 Task: Select job type contract.
Action: Mouse moved to (503, 127)
Screenshot: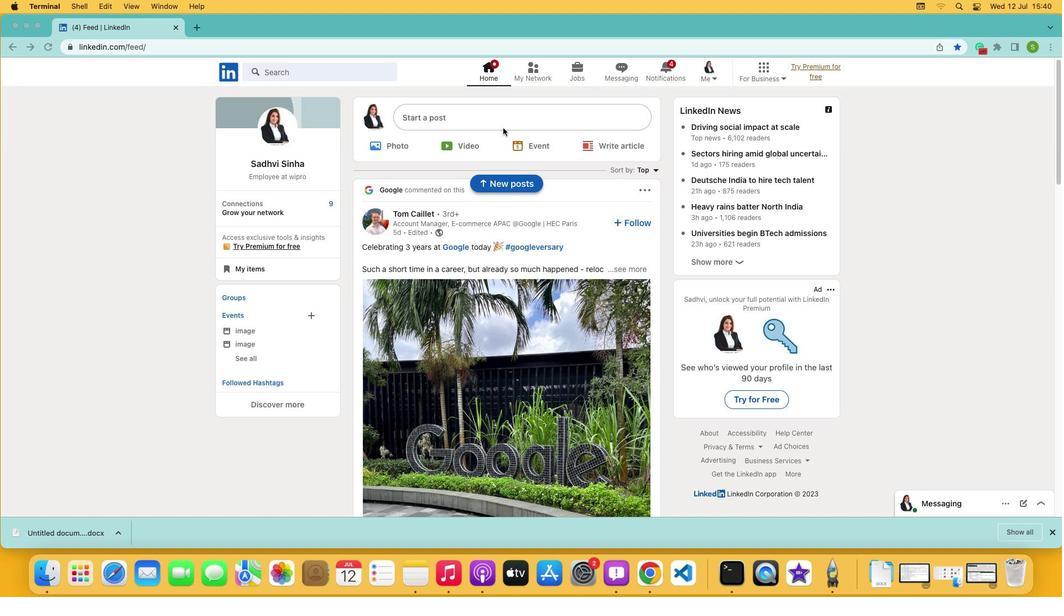
Action: Mouse pressed left at (503, 127)
Screenshot: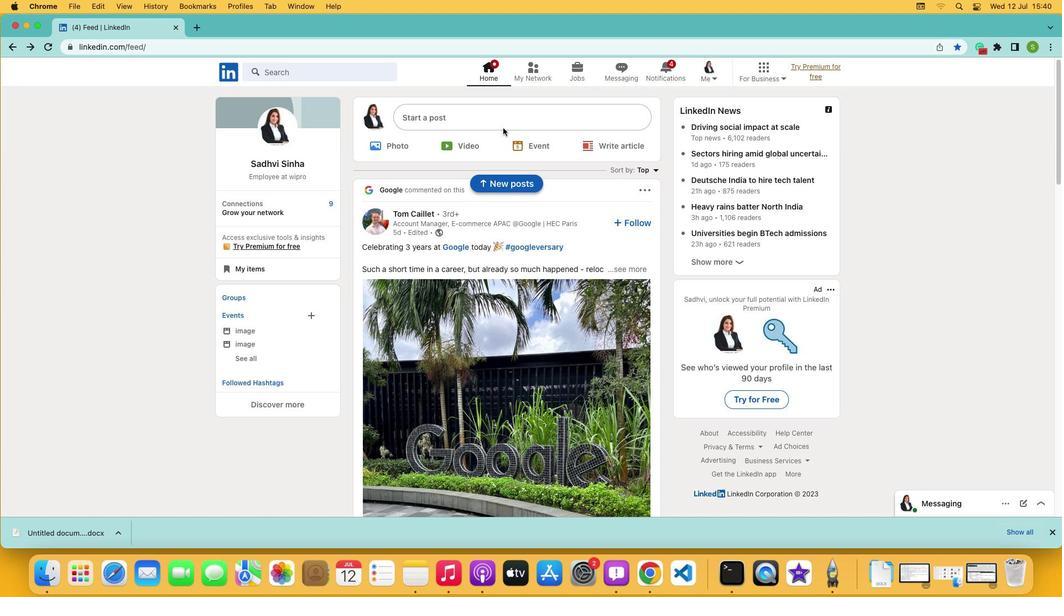 
Action: Mouse pressed left at (503, 127)
Screenshot: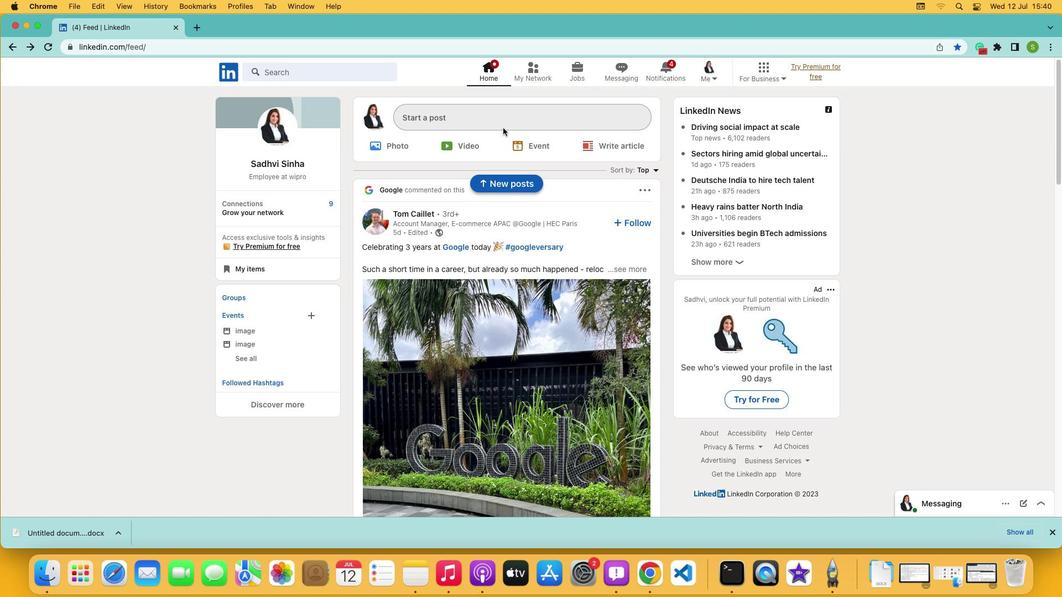 
Action: Mouse moved to (480, 333)
Screenshot: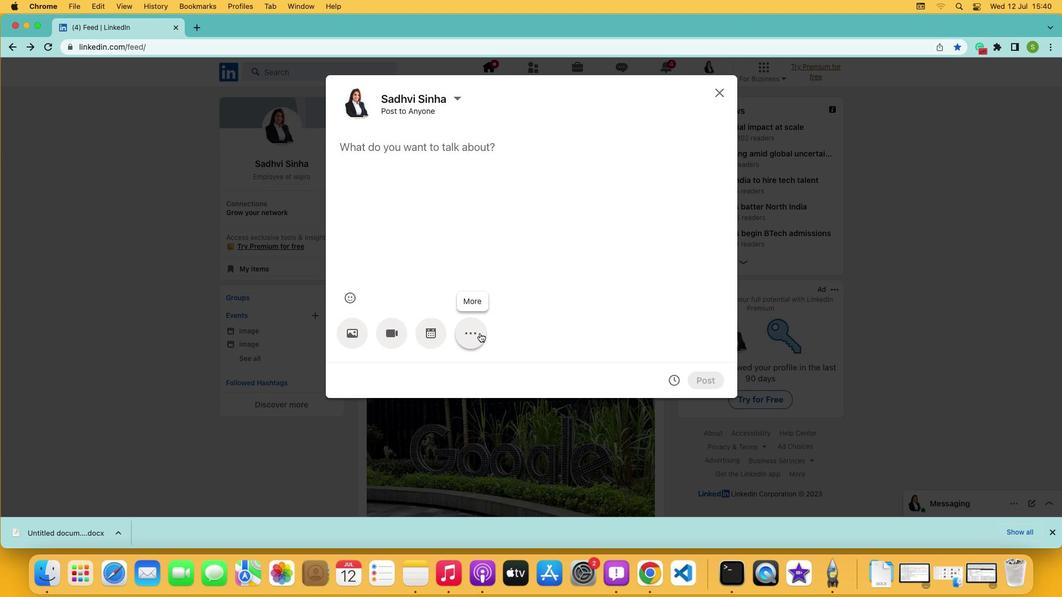
Action: Mouse pressed left at (480, 333)
Screenshot: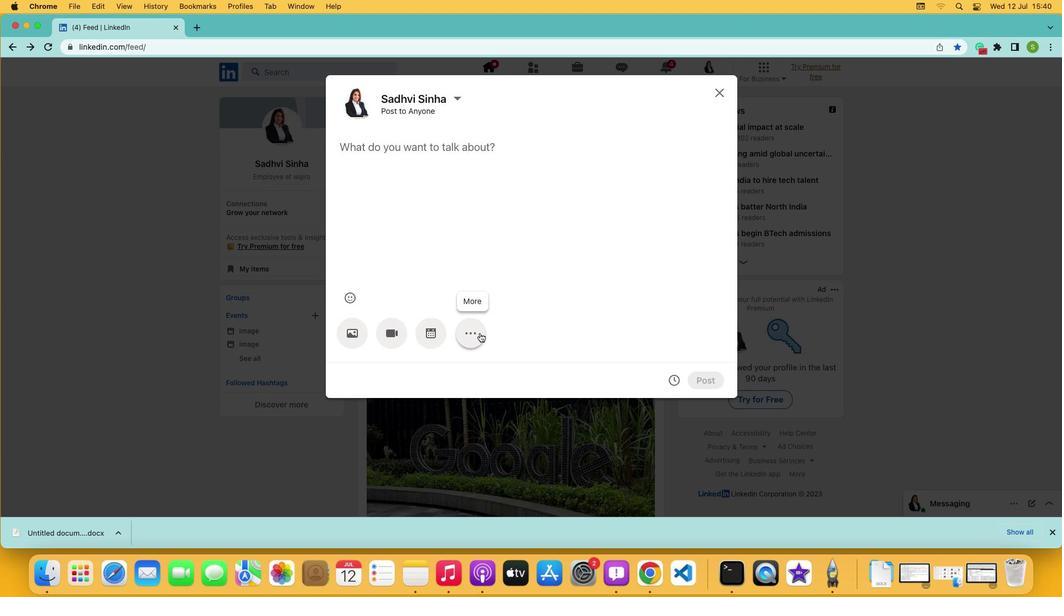 
Action: Mouse moved to (509, 334)
Screenshot: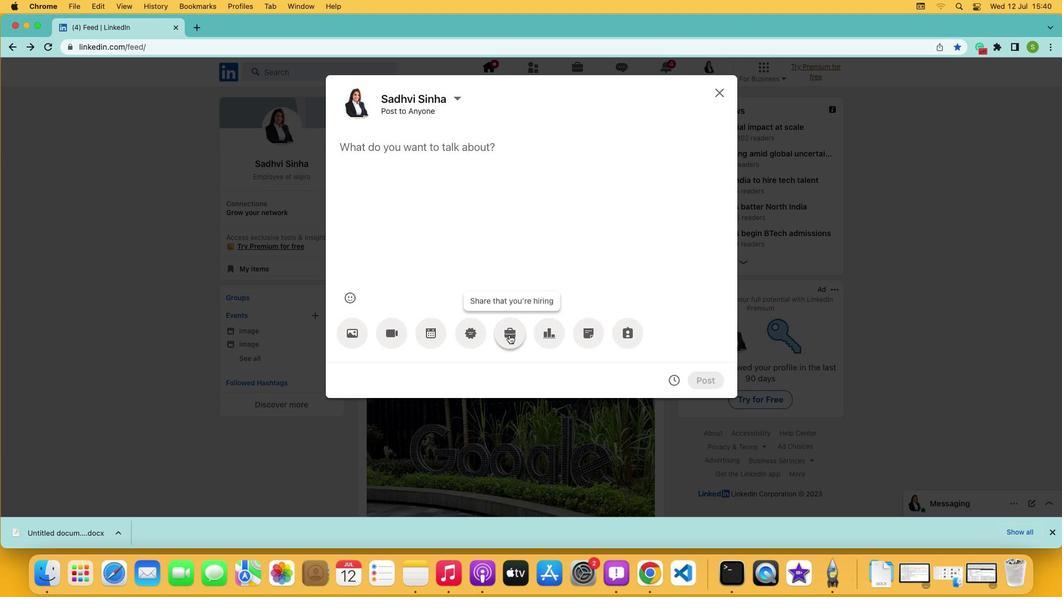 
Action: Mouse pressed left at (509, 334)
Screenshot: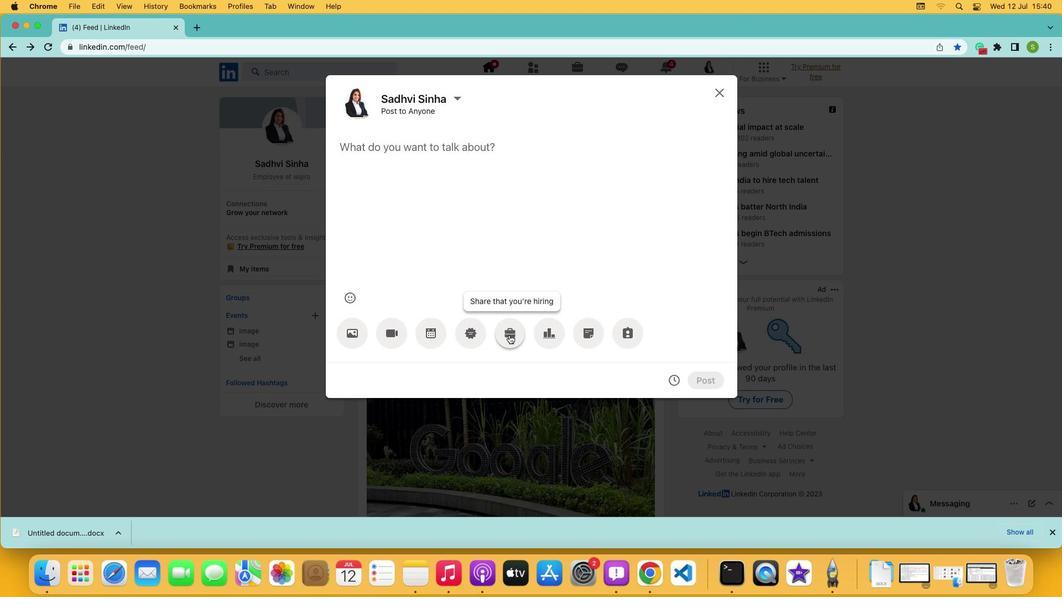 
Action: Mouse moved to (517, 299)
Screenshot: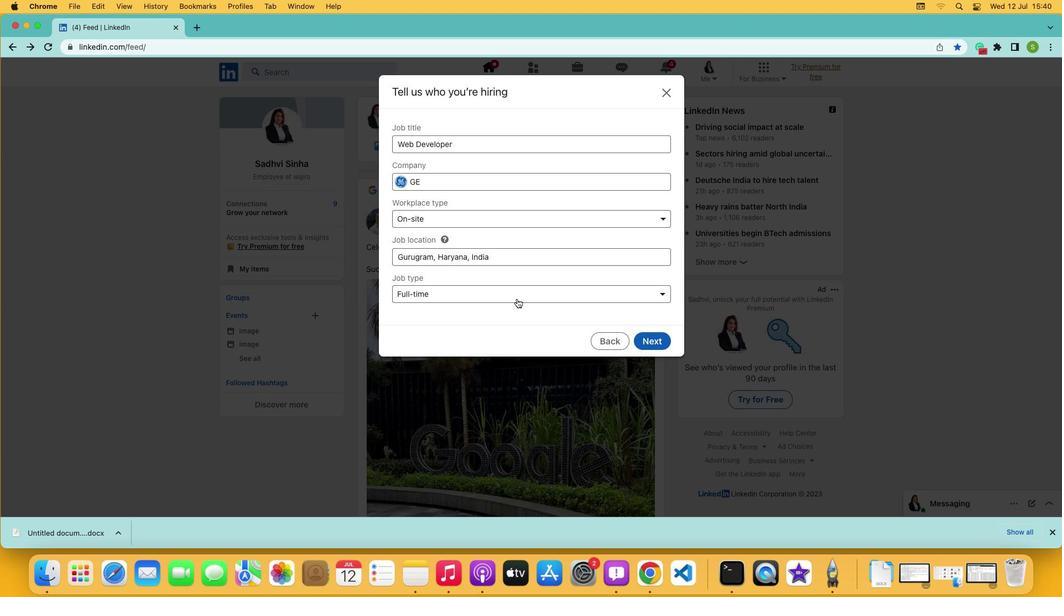 
Action: Mouse pressed left at (517, 299)
Screenshot: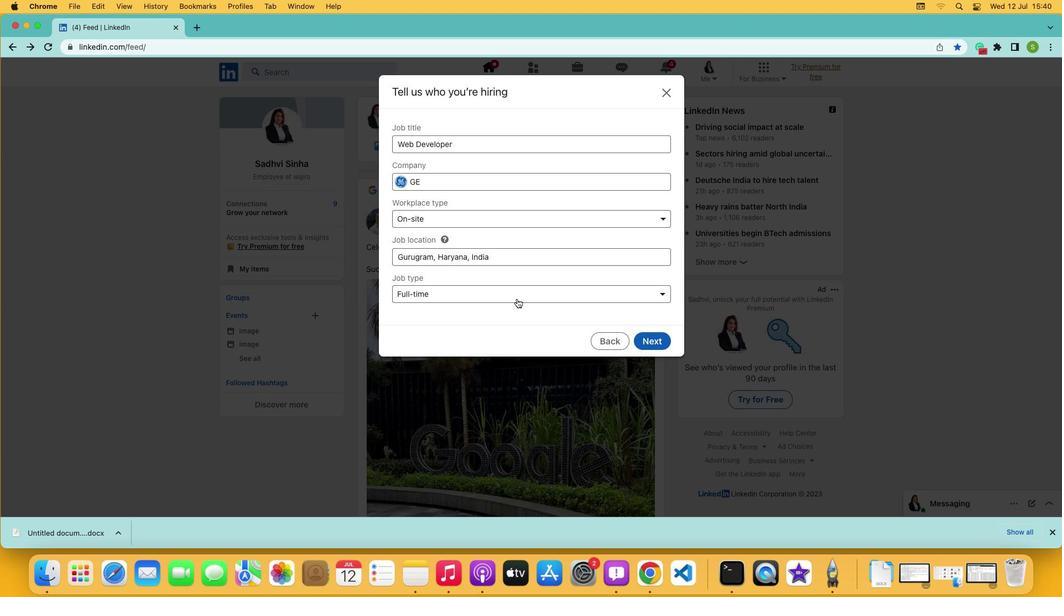 
Action: Mouse moved to (508, 313)
Screenshot: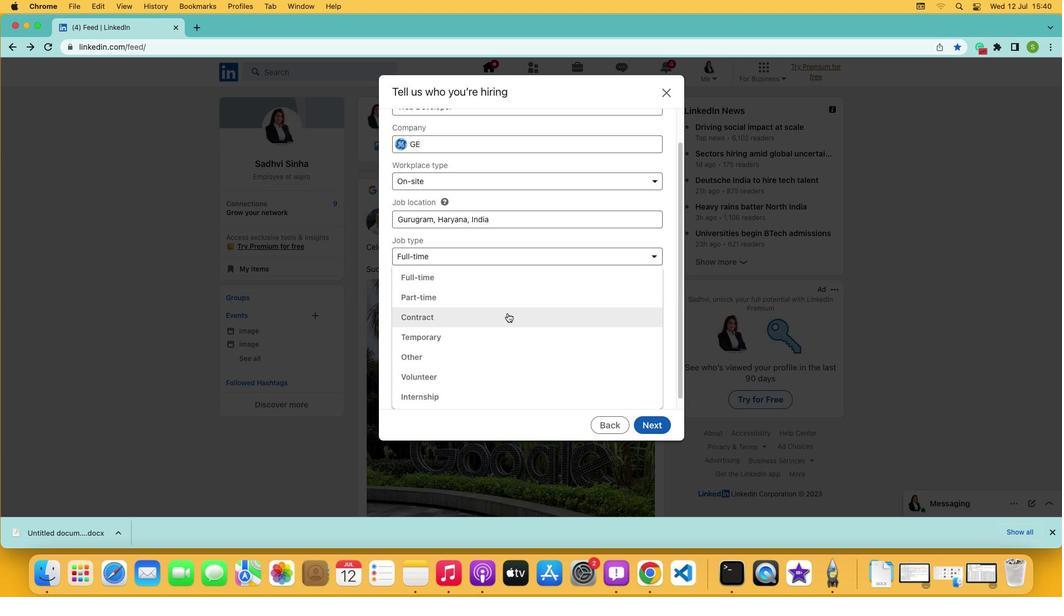 
Action: Mouse pressed left at (508, 313)
Screenshot: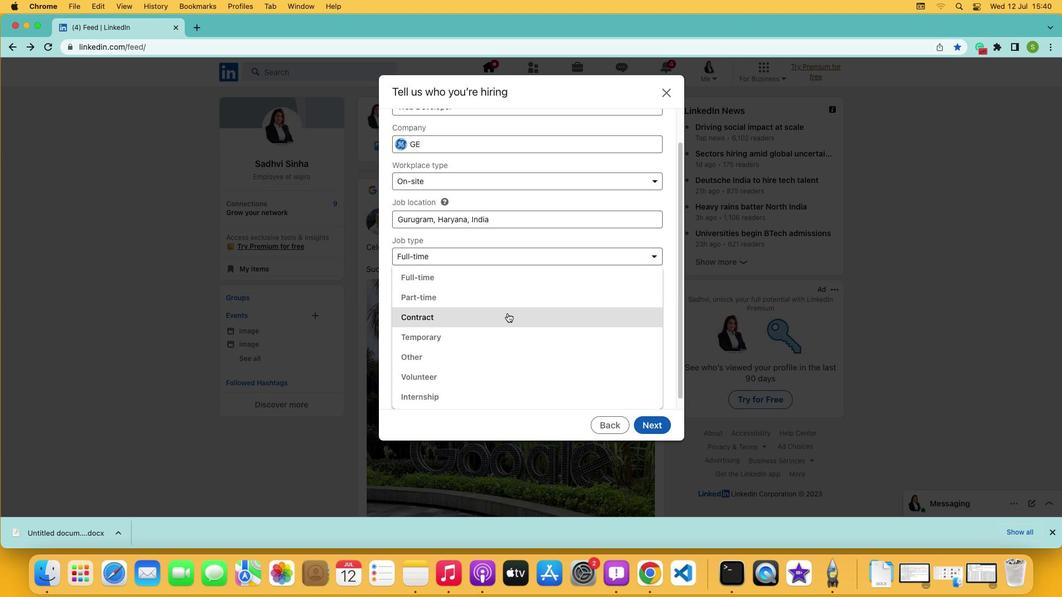 
Action: Mouse moved to (508, 313)
Screenshot: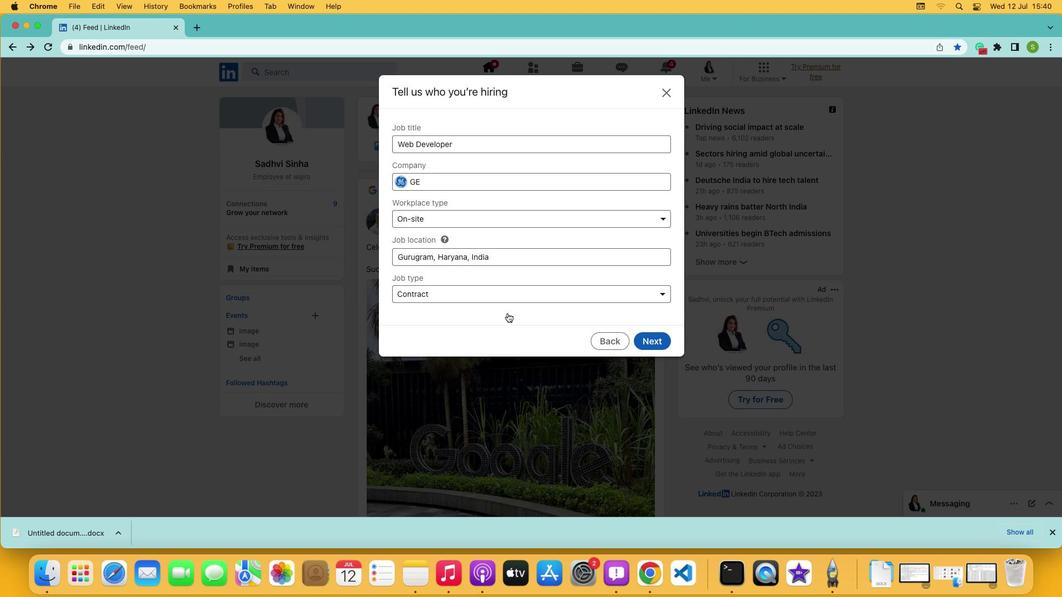 
